 Task: Select the option "Invite with link" in workspace members.
Action: Mouse moved to (416, 510)
Screenshot: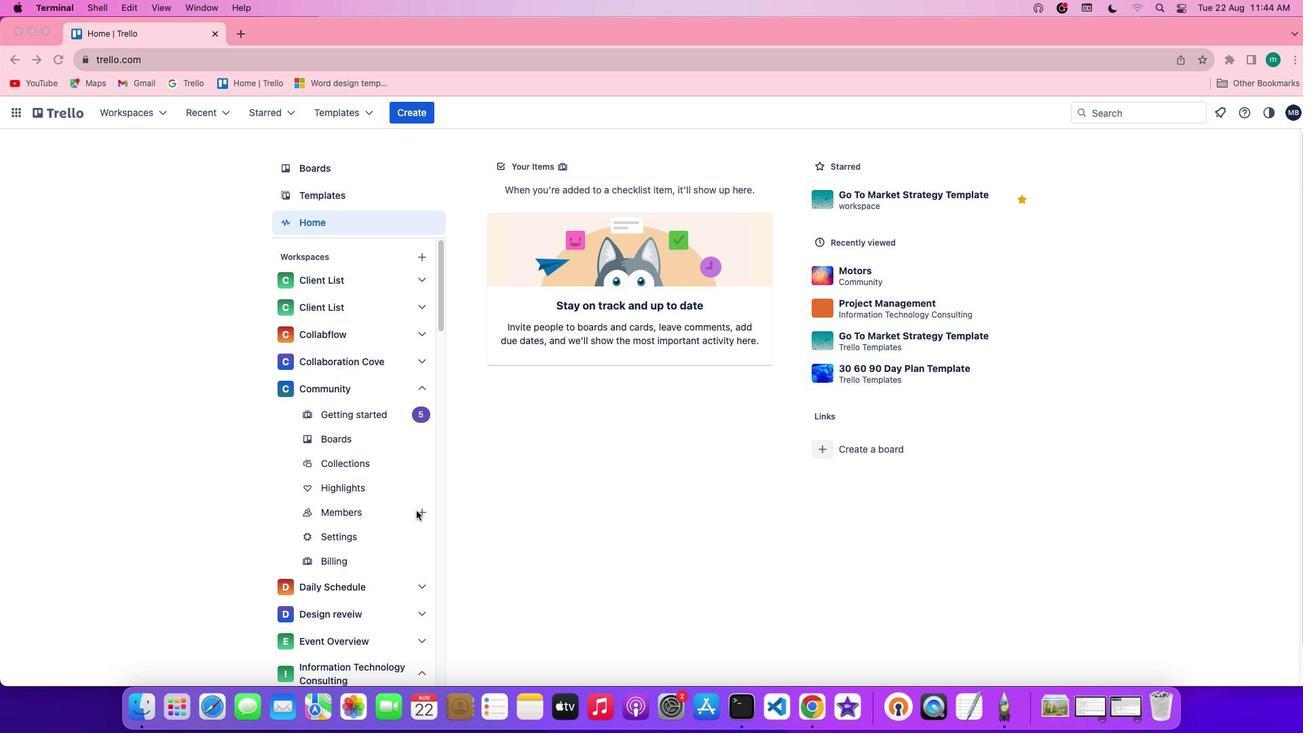 
Action: Mouse pressed left at (416, 510)
Screenshot: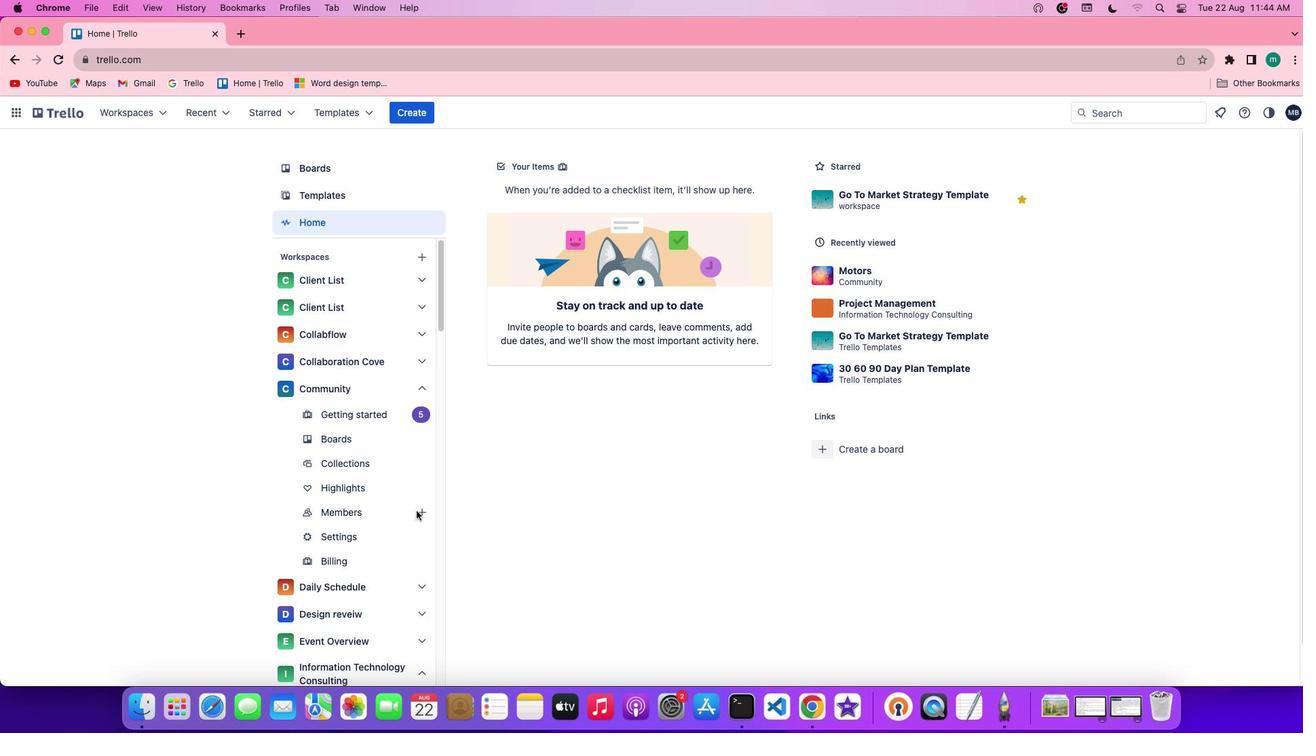 
Action: Mouse moved to (405, 514)
Screenshot: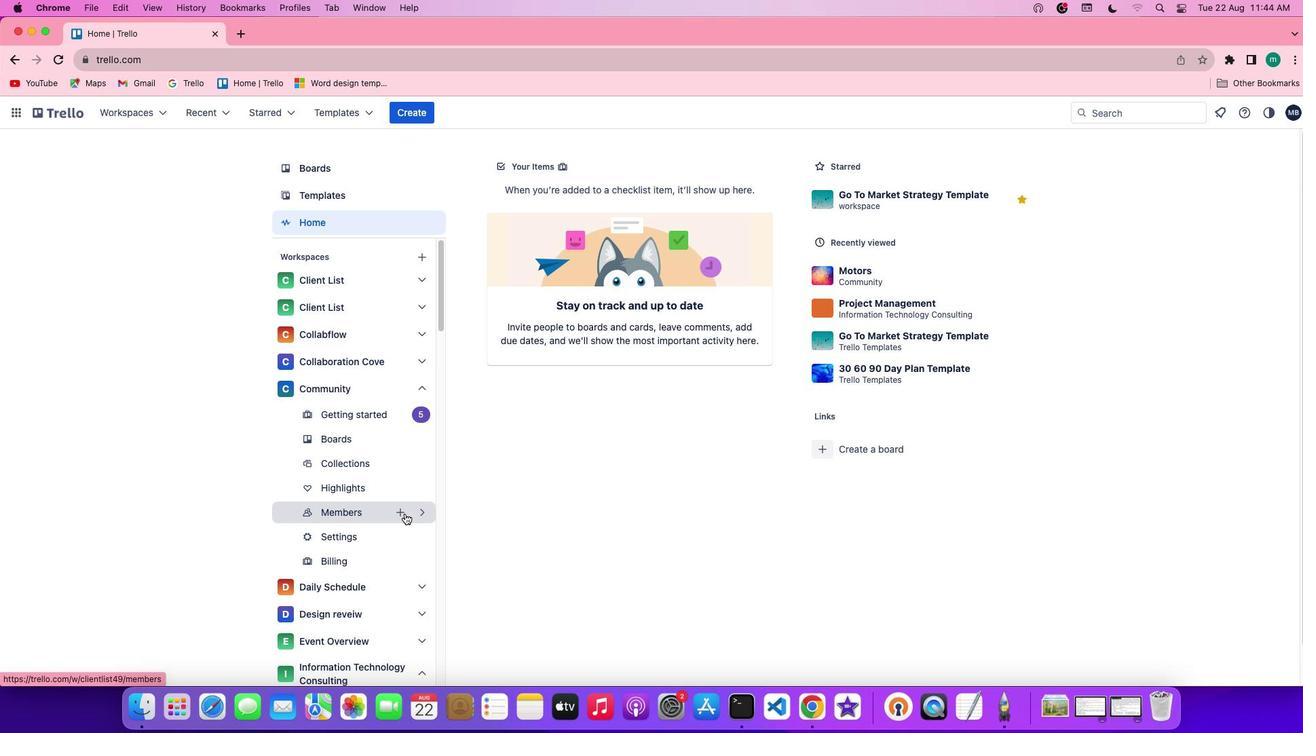 
Action: Mouse pressed left at (405, 514)
Screenshot: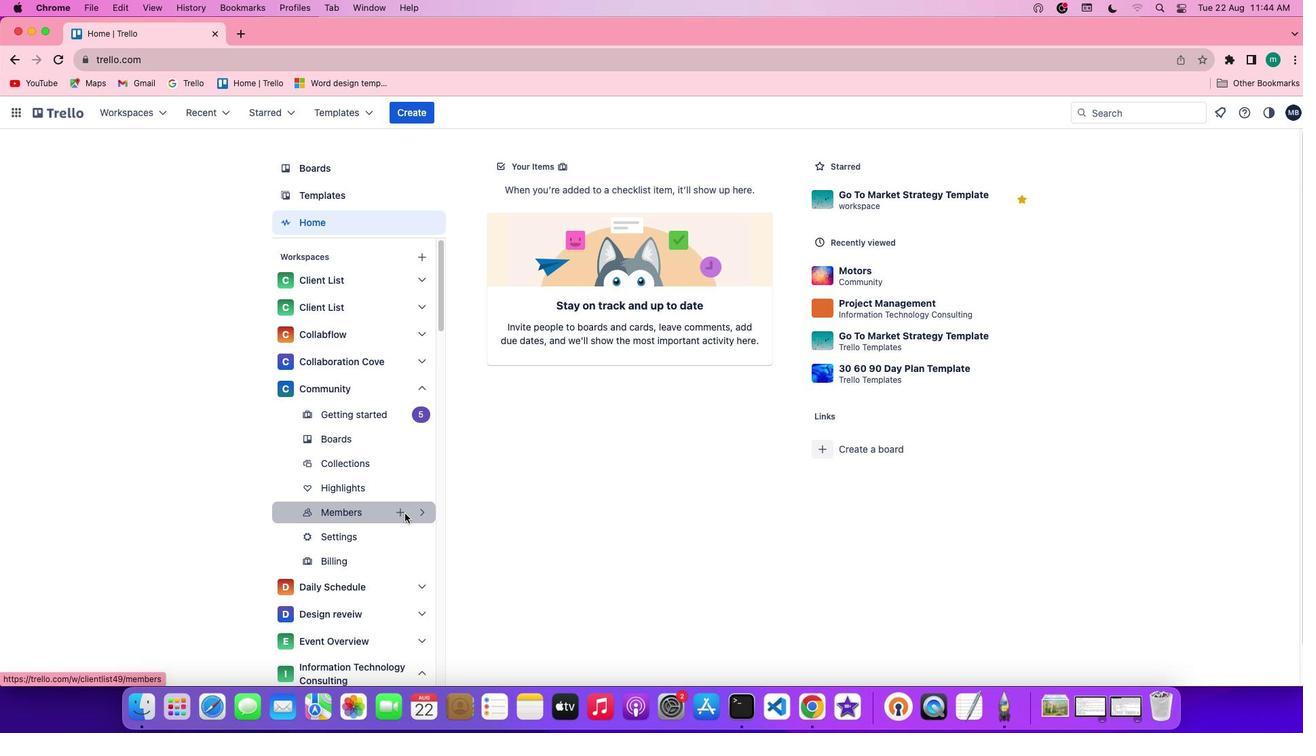 
Action: Mouse moved to (839, 344)
Screenshot: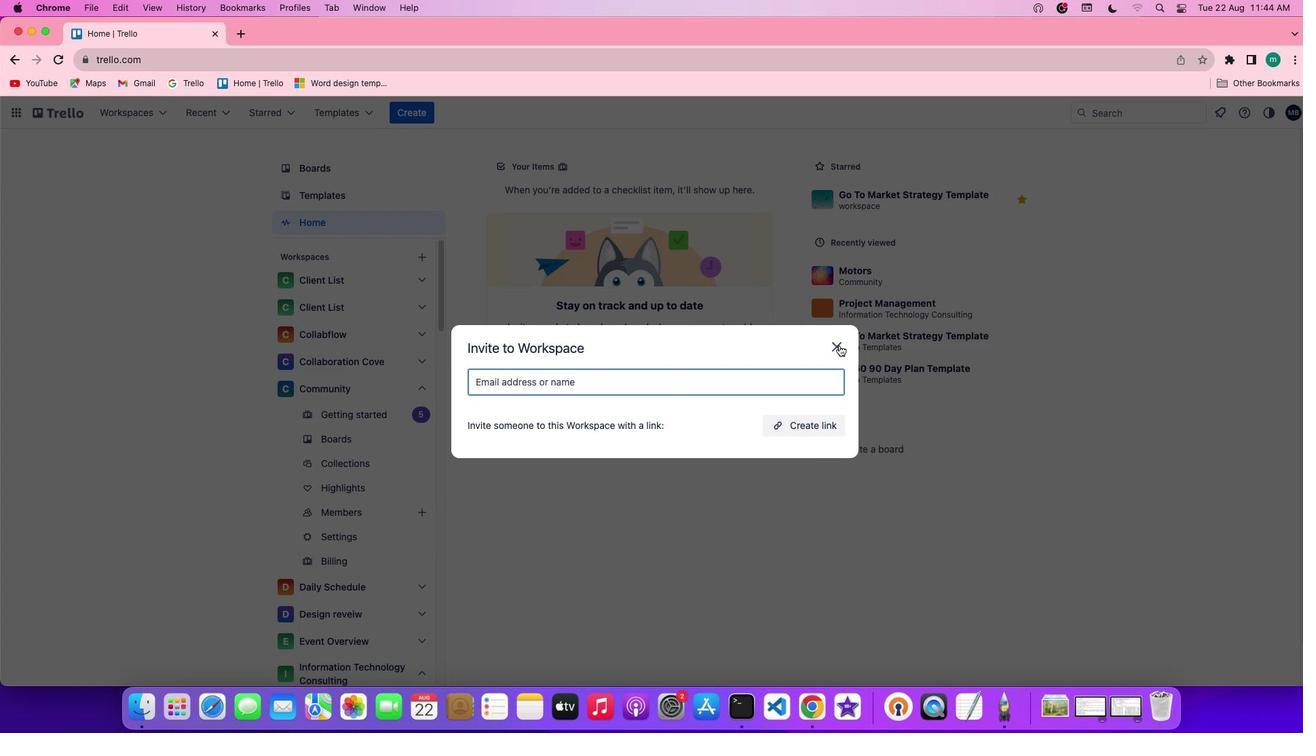 
Action: Mouse pressed left at (839, 344)
Screenshot: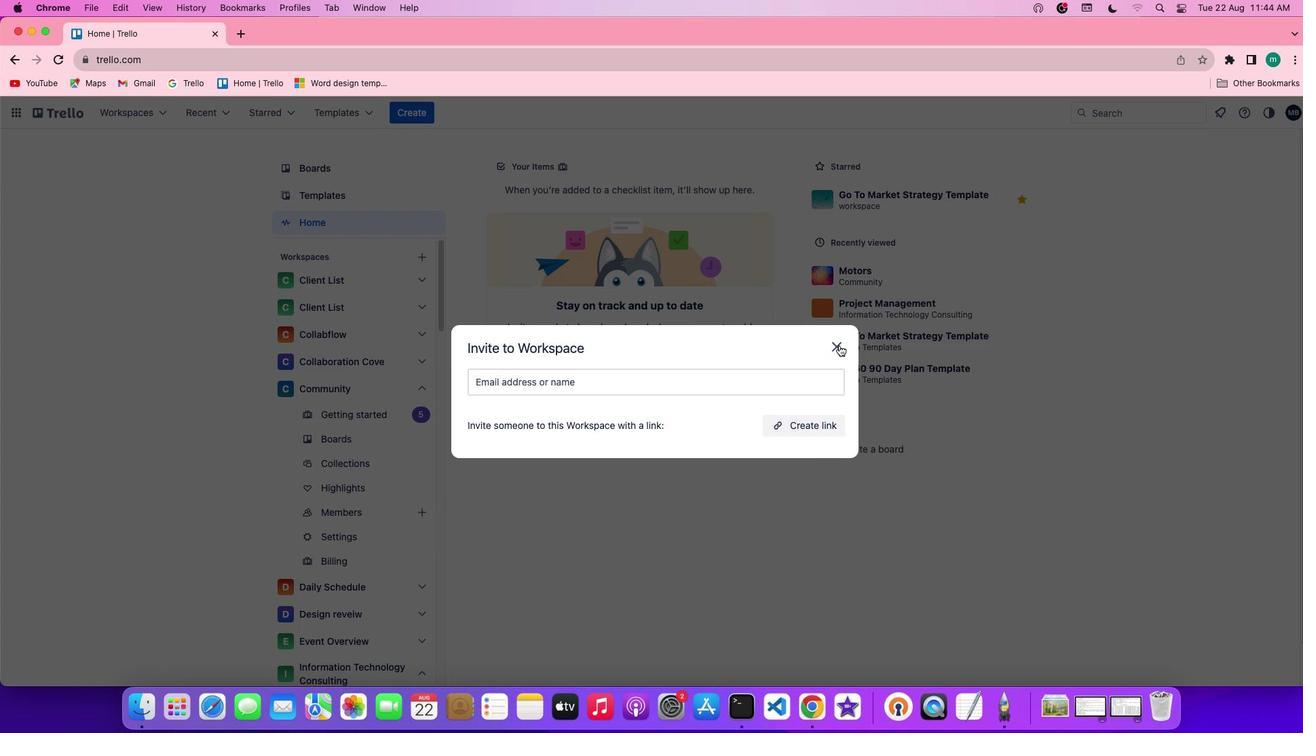 
Action: Mouse moved to (424, 512)
Screenshot: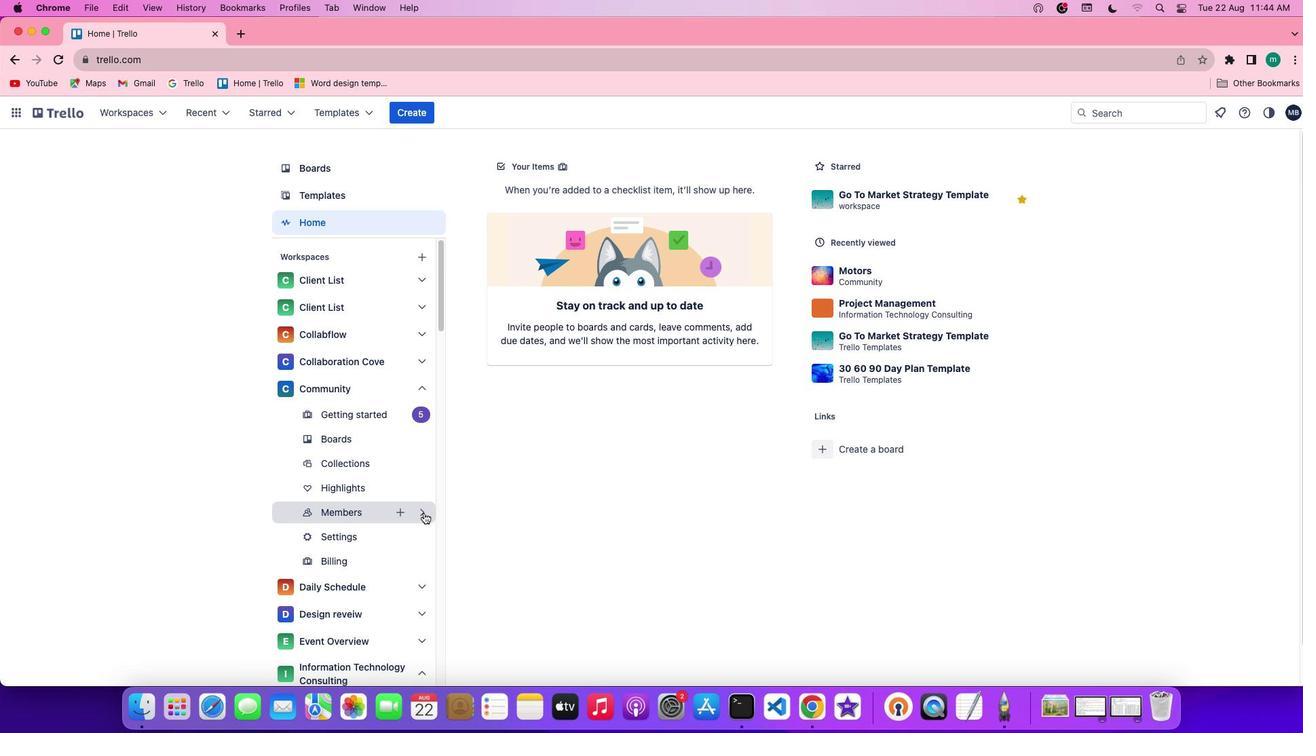 
Action: Mouse pressed left at (424, 512)
Screenshot: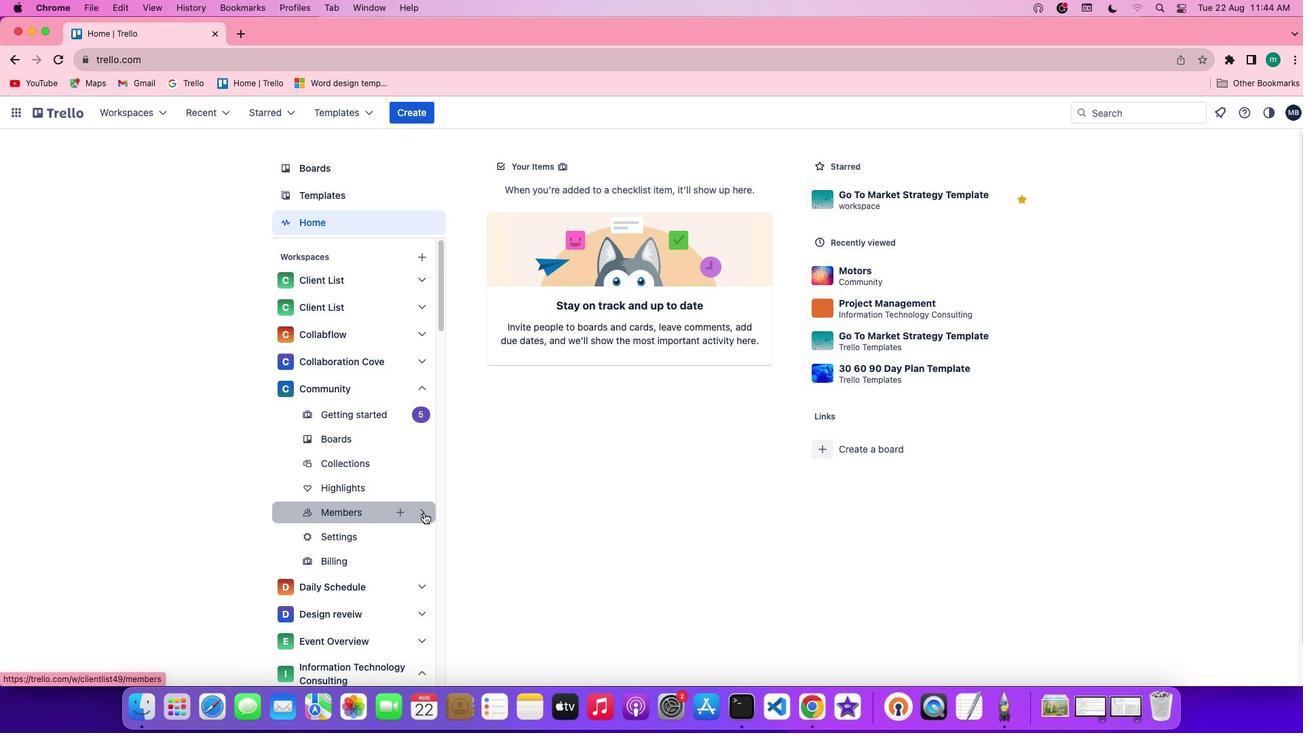 
Action: Mouse moved to (403, 513)
Screenshot: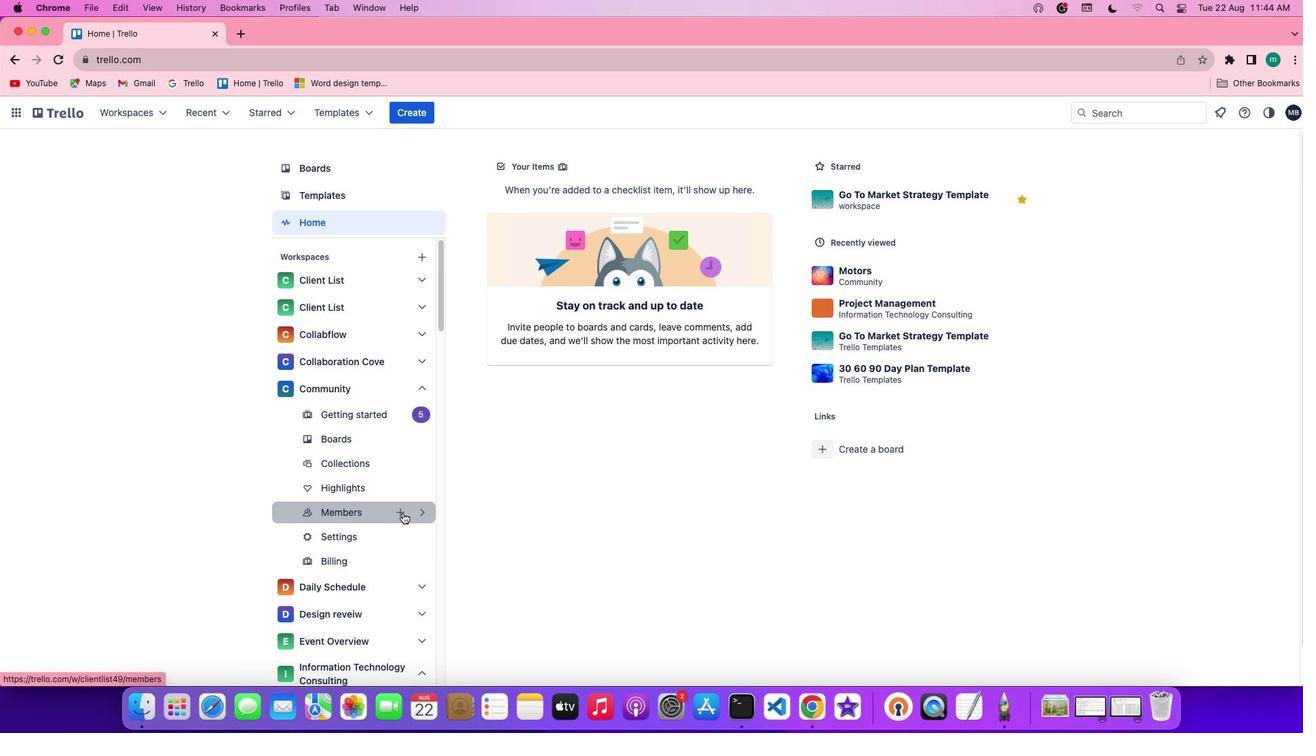 
Action: Mouse pressed left at (403, 513)
Screenshot: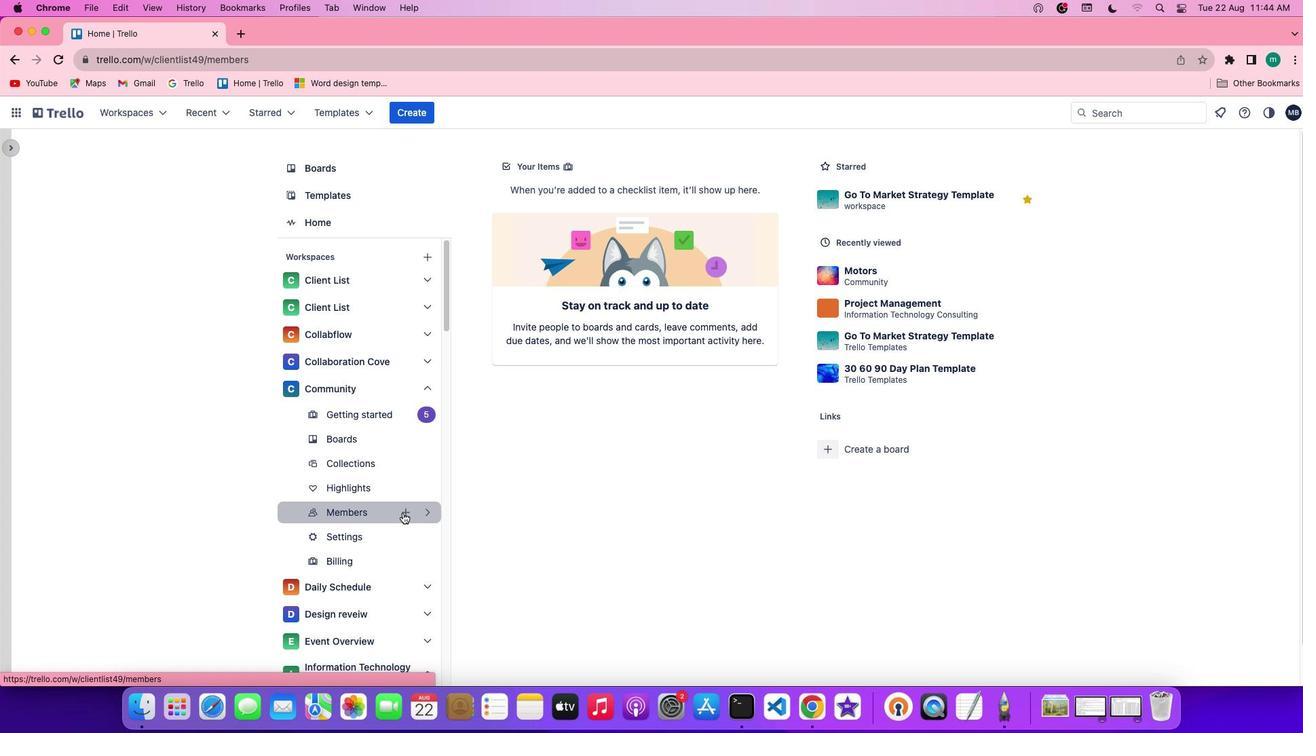 
Action: Mouse moved to (1087, 390)
Screenshot: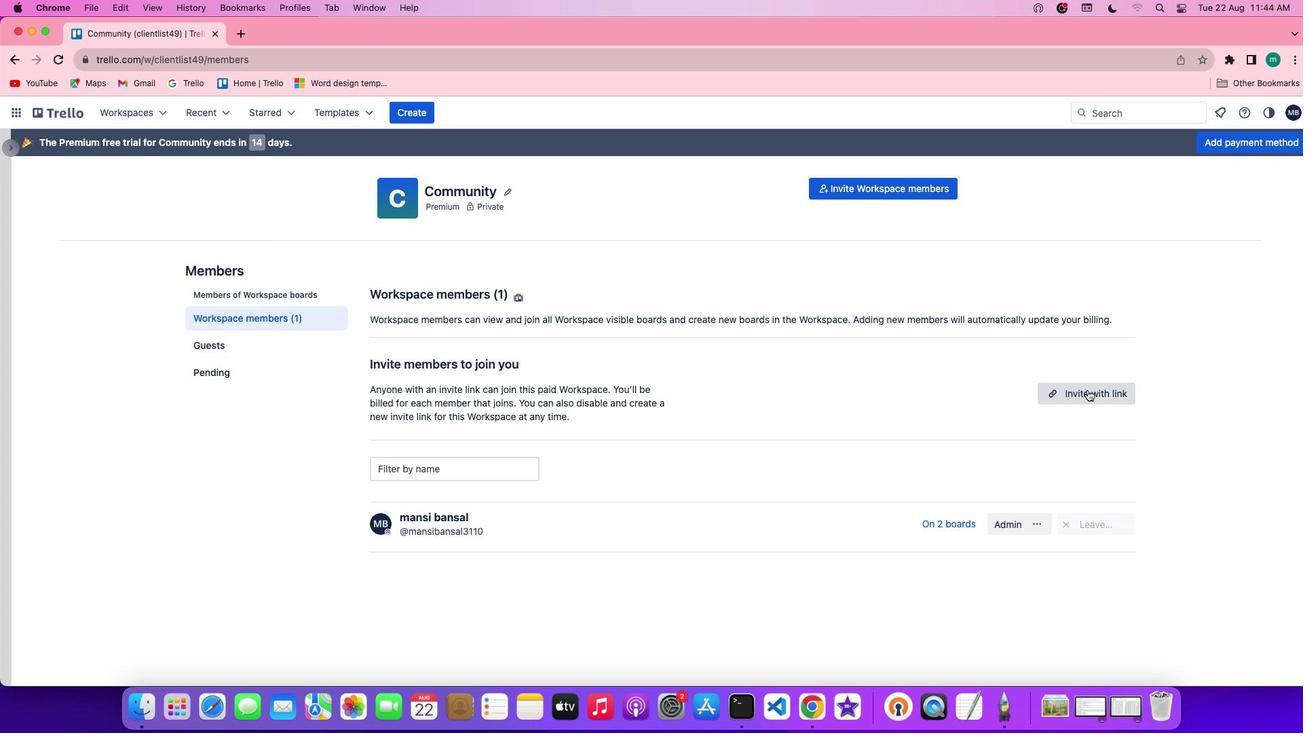 
Action: Mouse pressed left at (1087, 390)
Screenshot: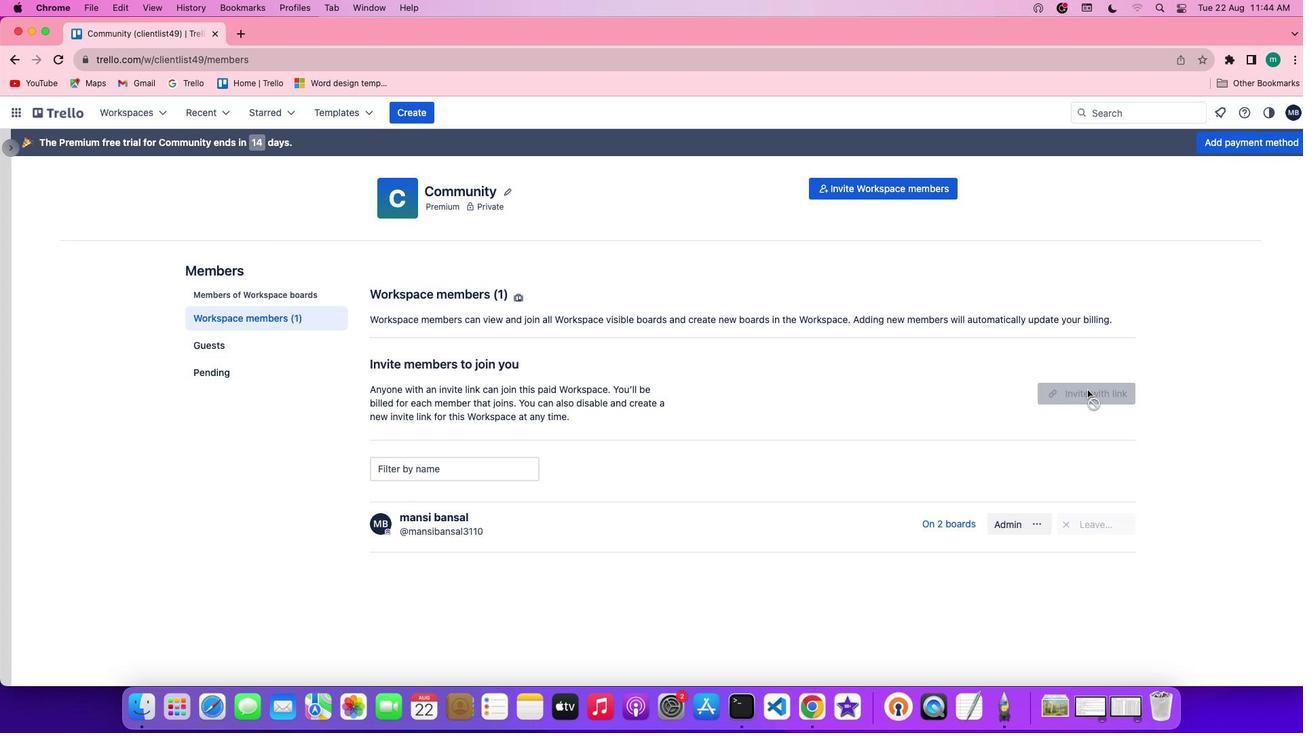 
